 Task: Add Alkaline 88 Alkaline Water pH 8.8 to the cart.
Action: Mouse pressed left at (25, 105)
Screenshot: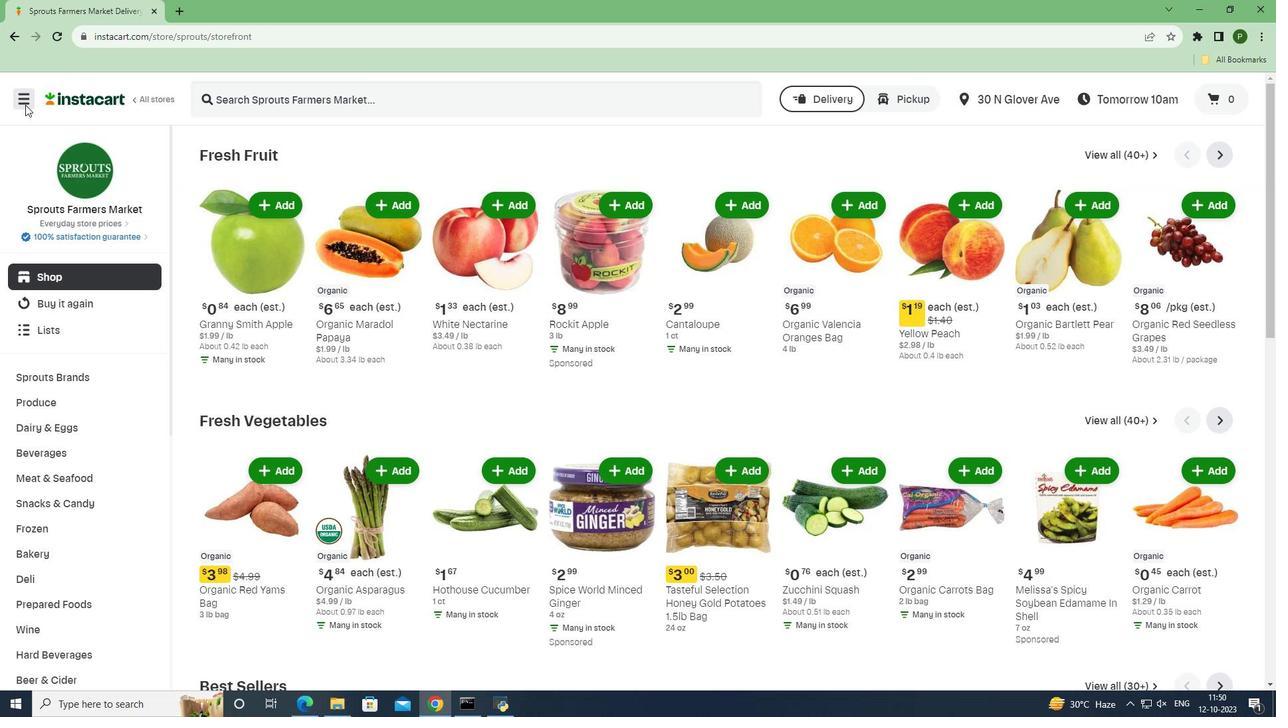 
Action: Mouse moved to (47, 352)
Screenshot: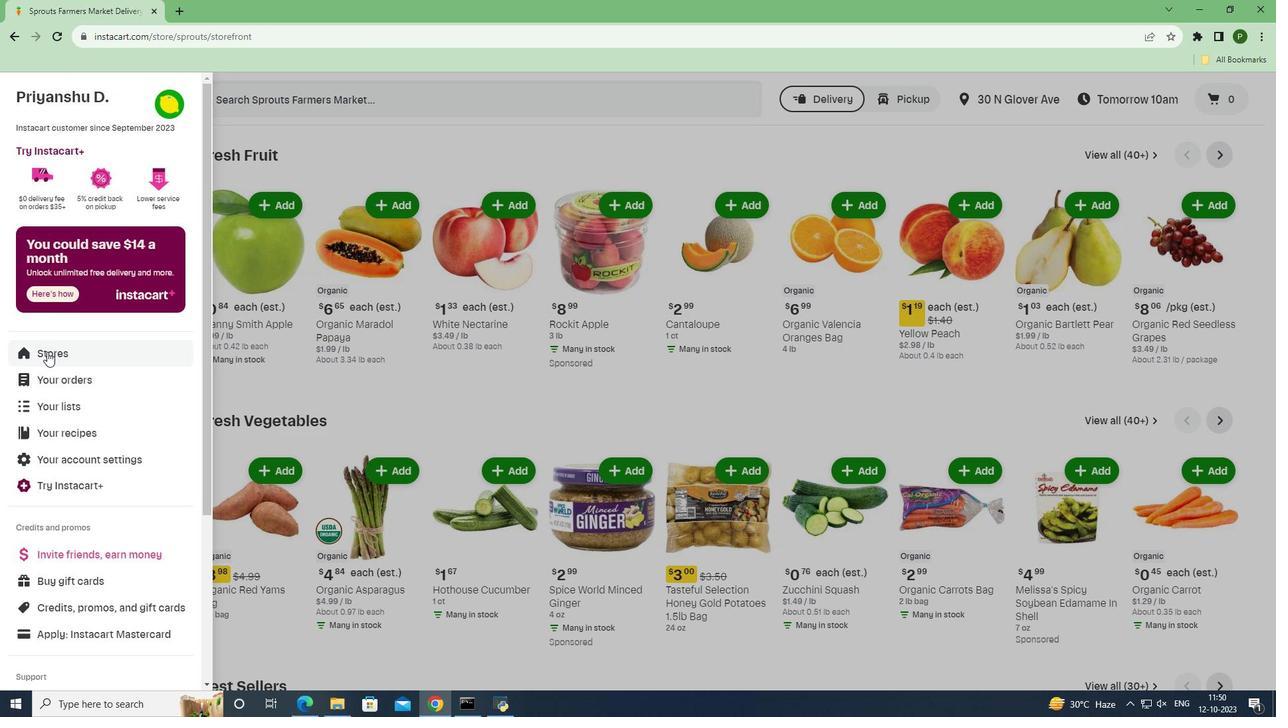 
Action: Mouse pressed left at (47, 352)
Screenshot: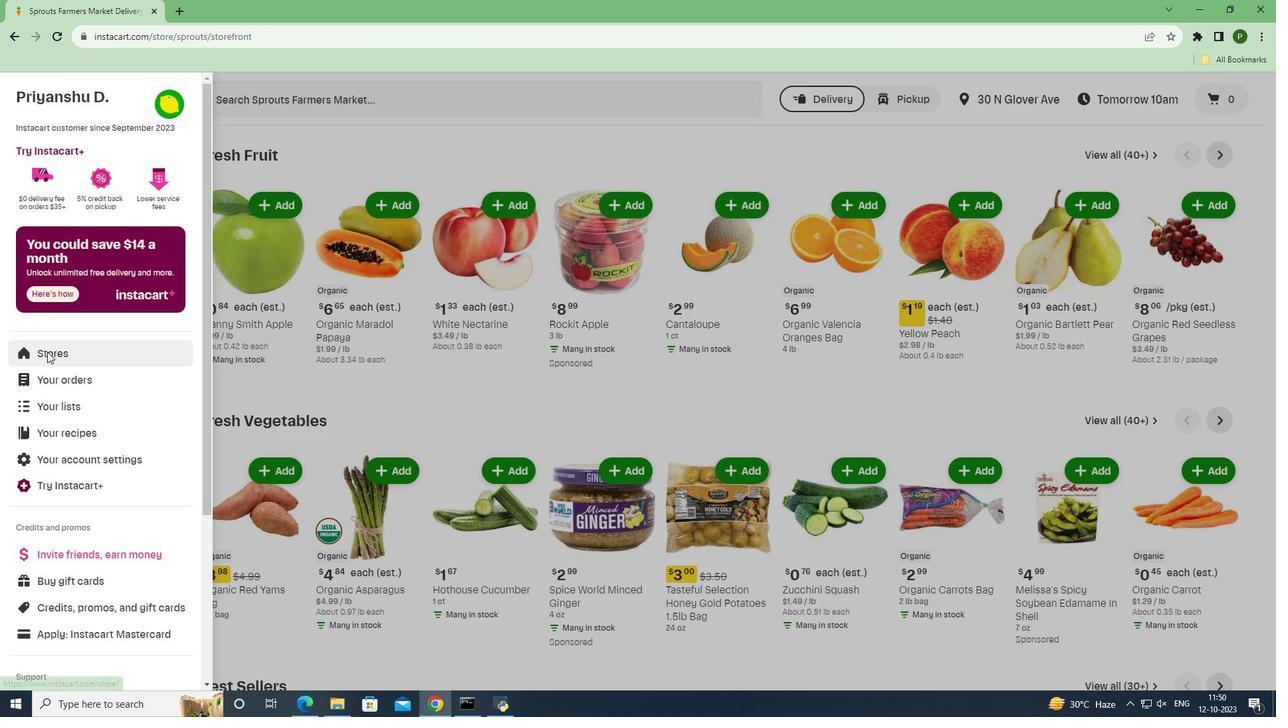 
Action: Mouse moved to (305, 151)
Screenshot: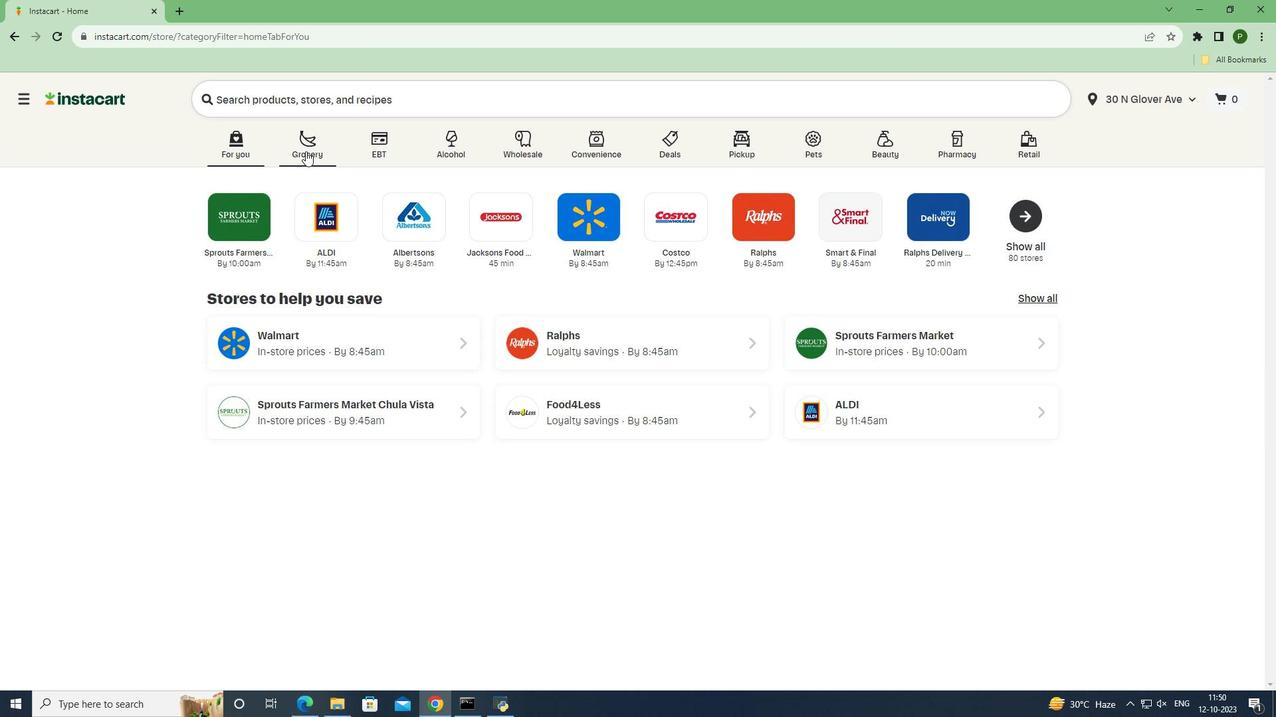 
Action: Mouse pressed left at (305, 151)
Screenshot: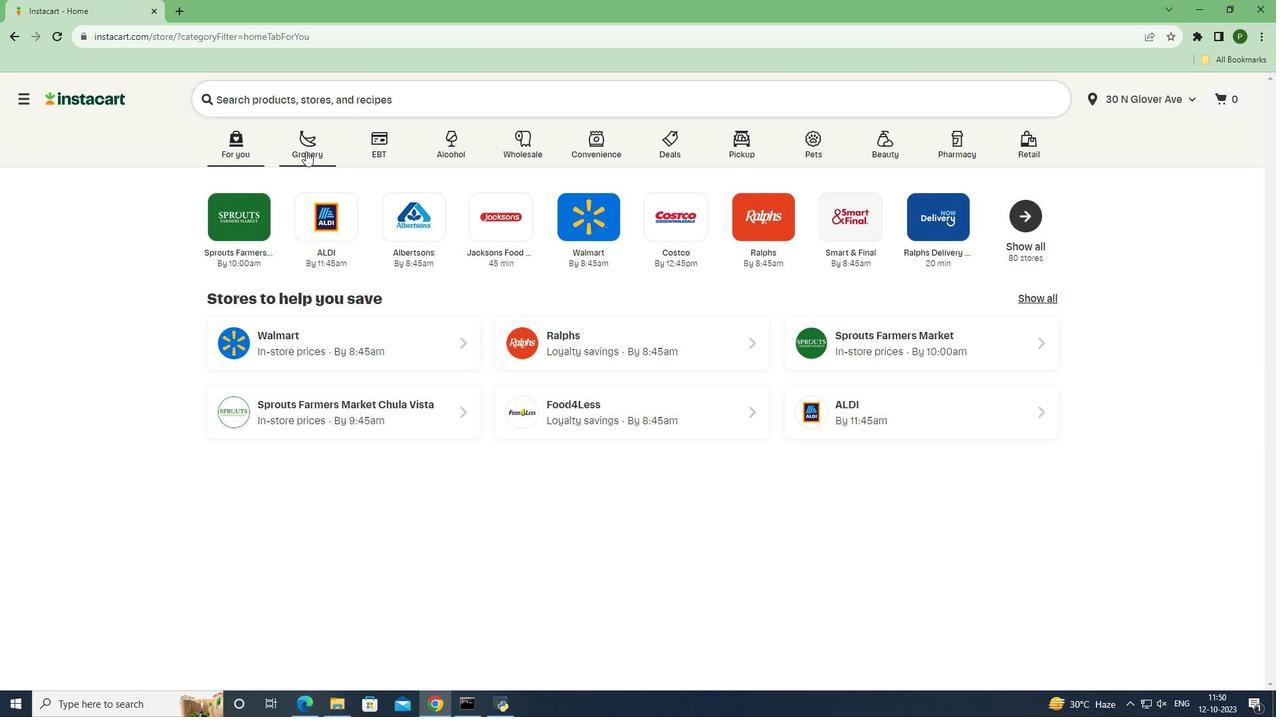 
Action: Mouse moved to (535, 309)
Screenshot: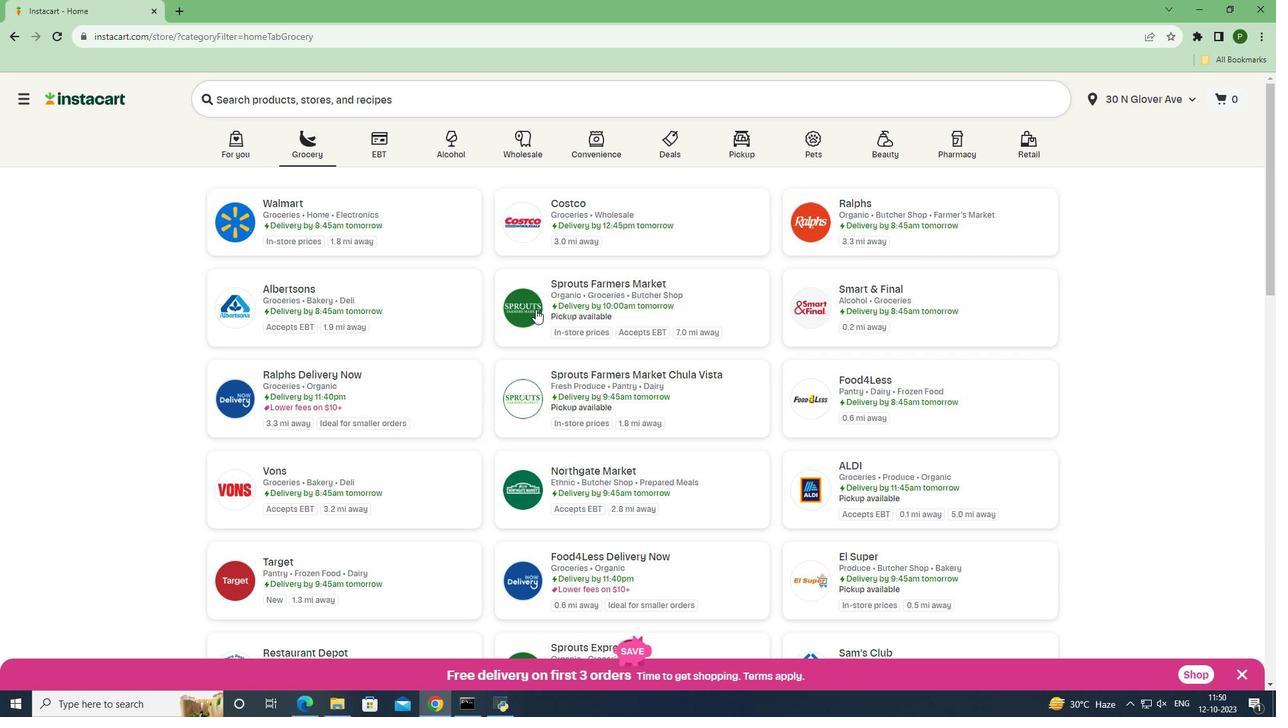 
Action: Mouse pressed left at (535, 309)
Screenshot: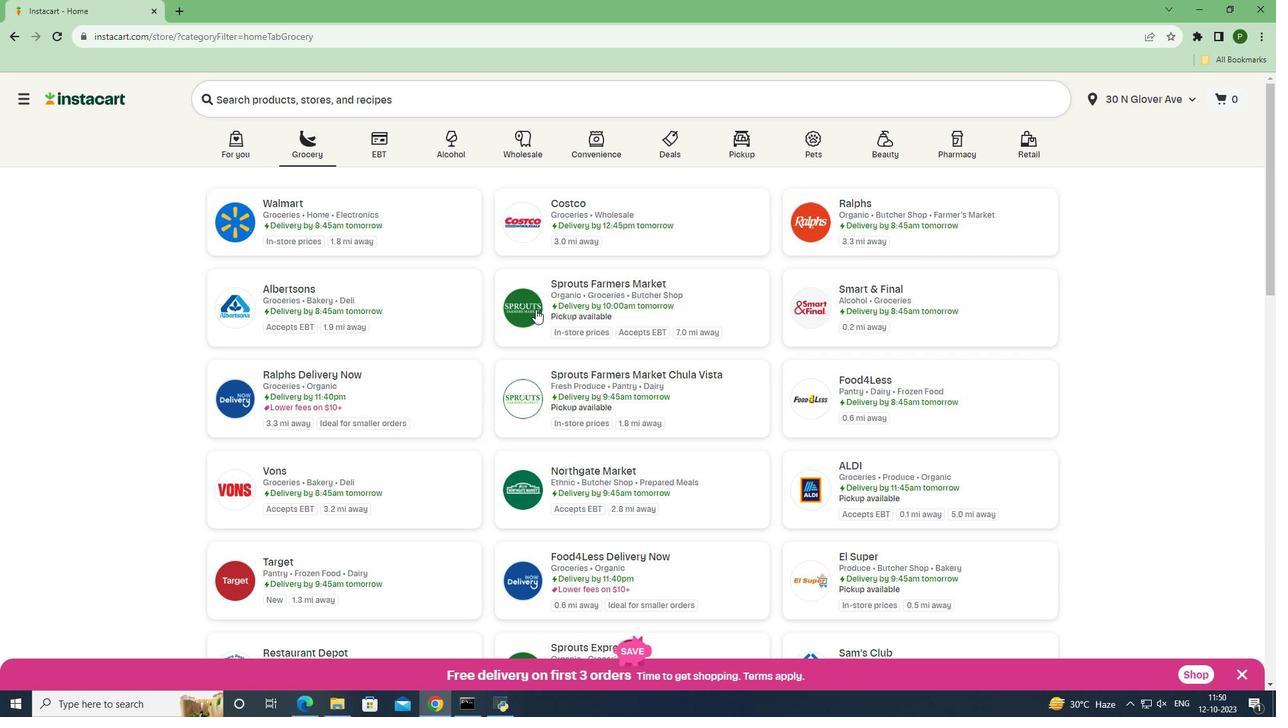 
Action: Mouse moved to (112, 456)
Screenshot: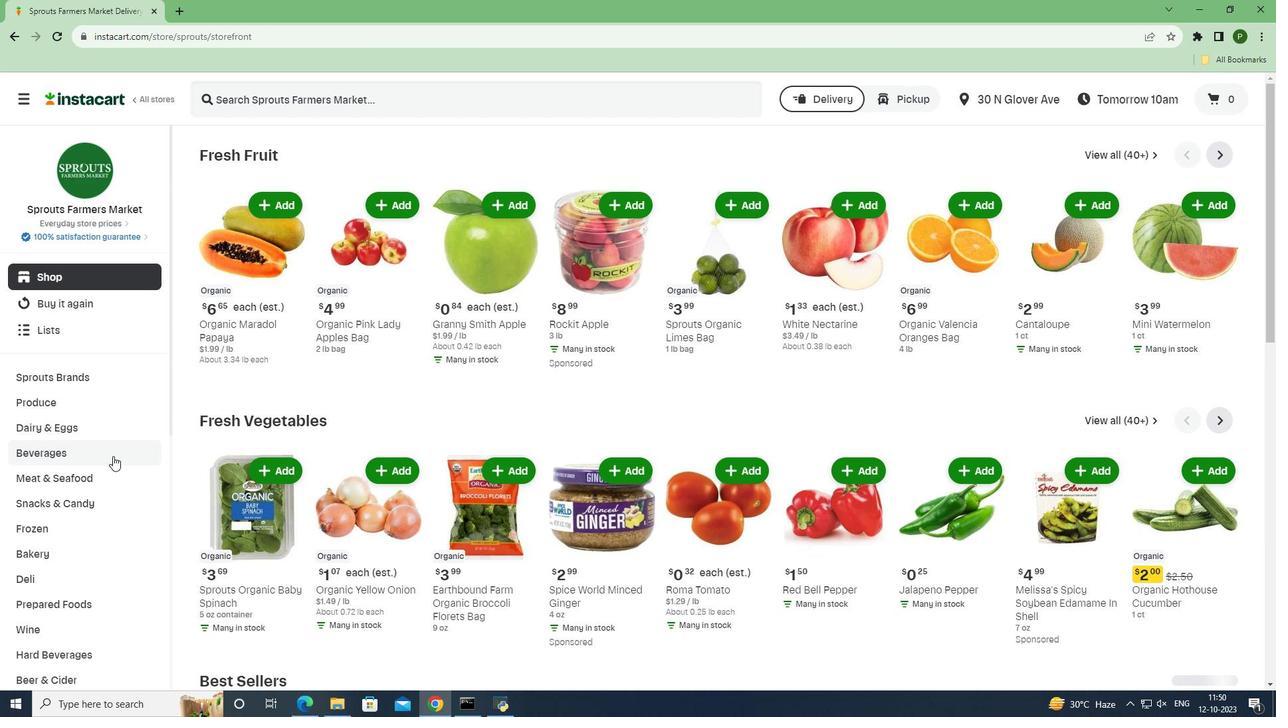 
Action: Mouse pressed left at (112, 456)
Screenshot: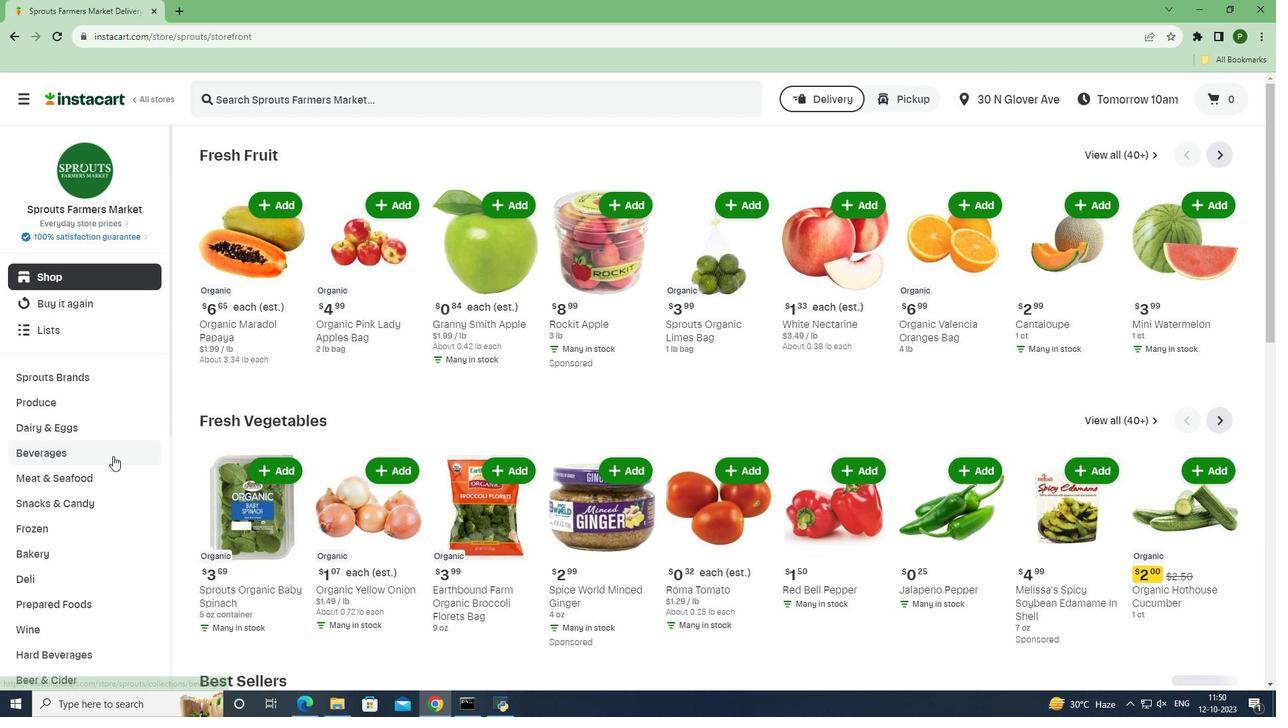 
Action: Mouse moved to (567, 184)
Screenshot: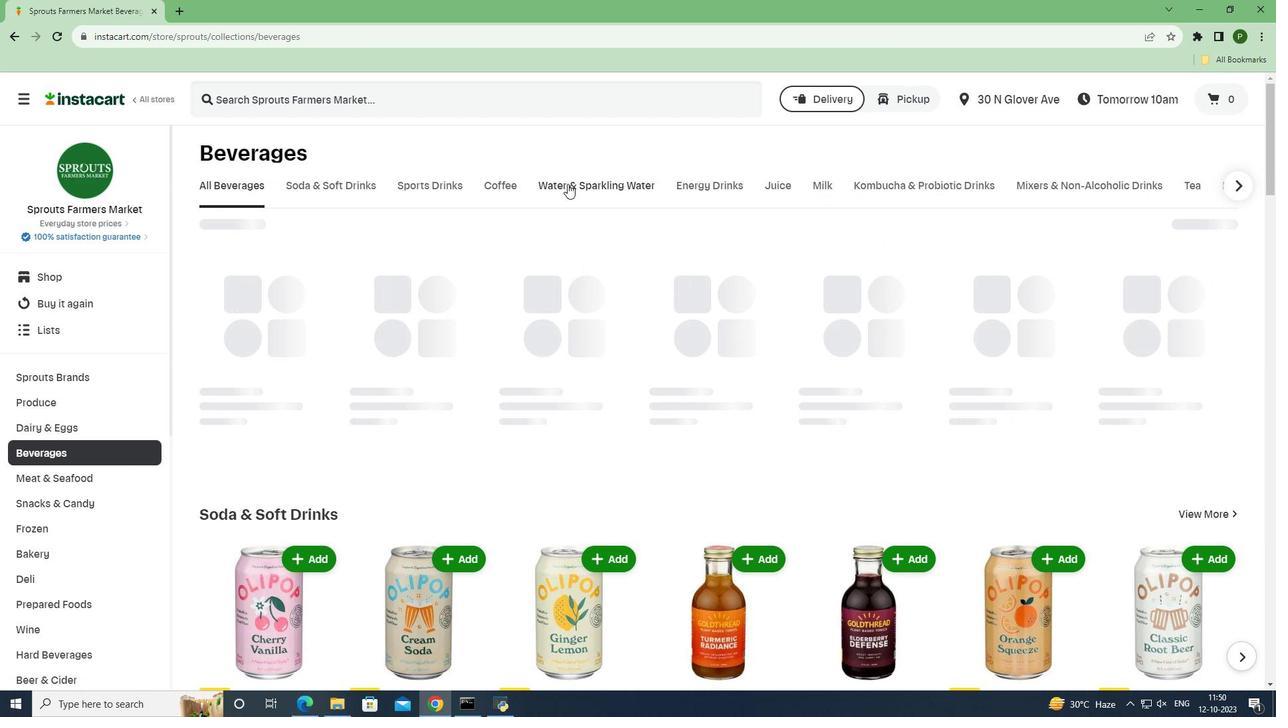
Action: Mouse pressed left at (567, 184)
Screenshot: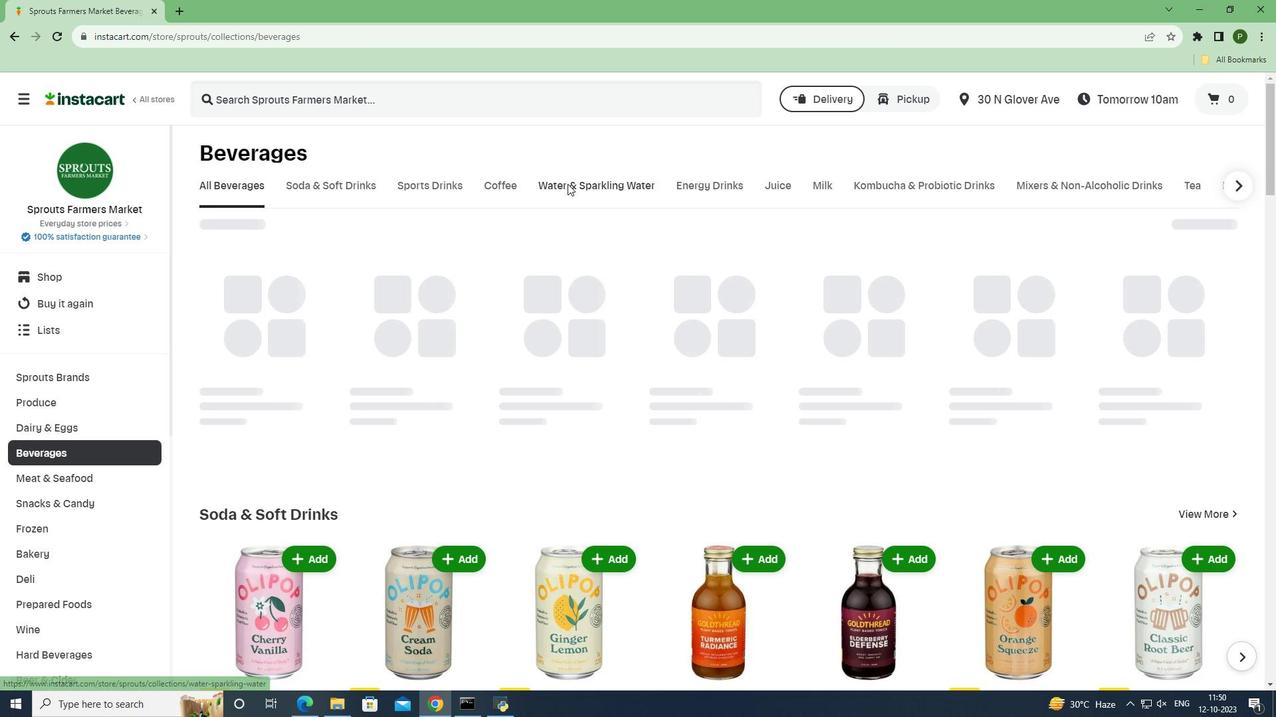 
Action: Mouse moved to (390, 102)
Screenshot: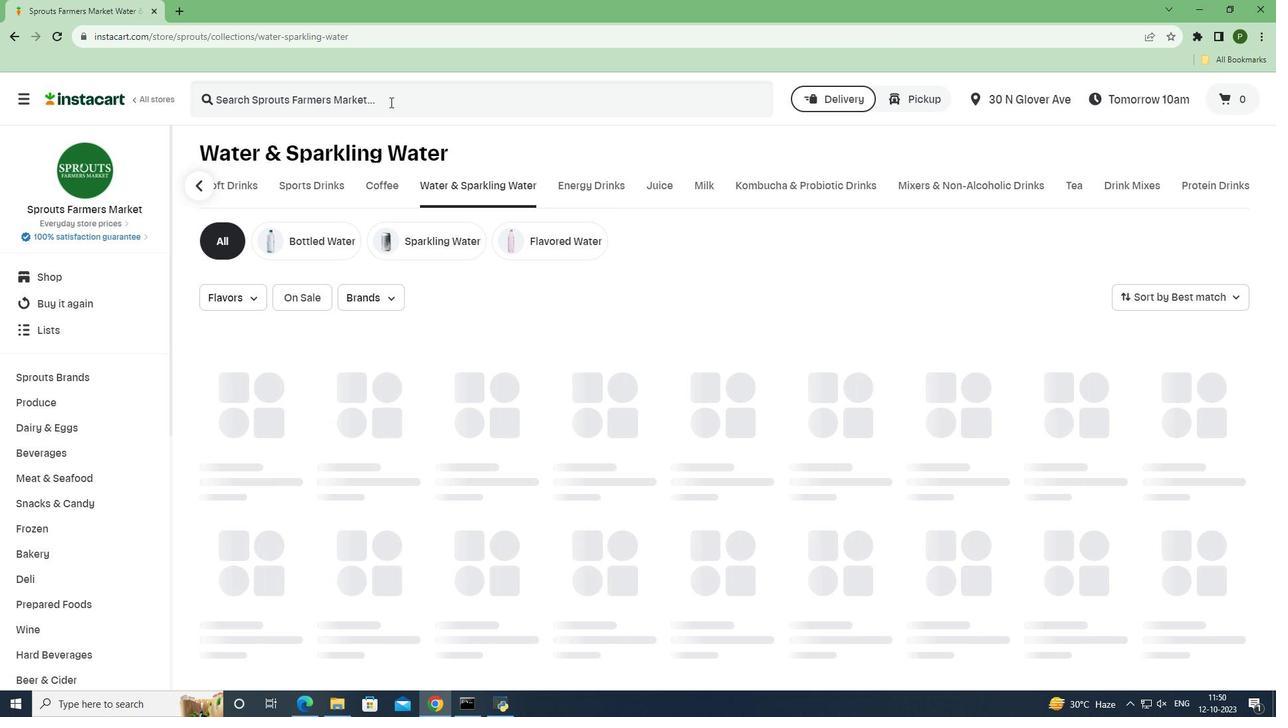
Action: Mouse pressed left at (390, 102)
Screenshot: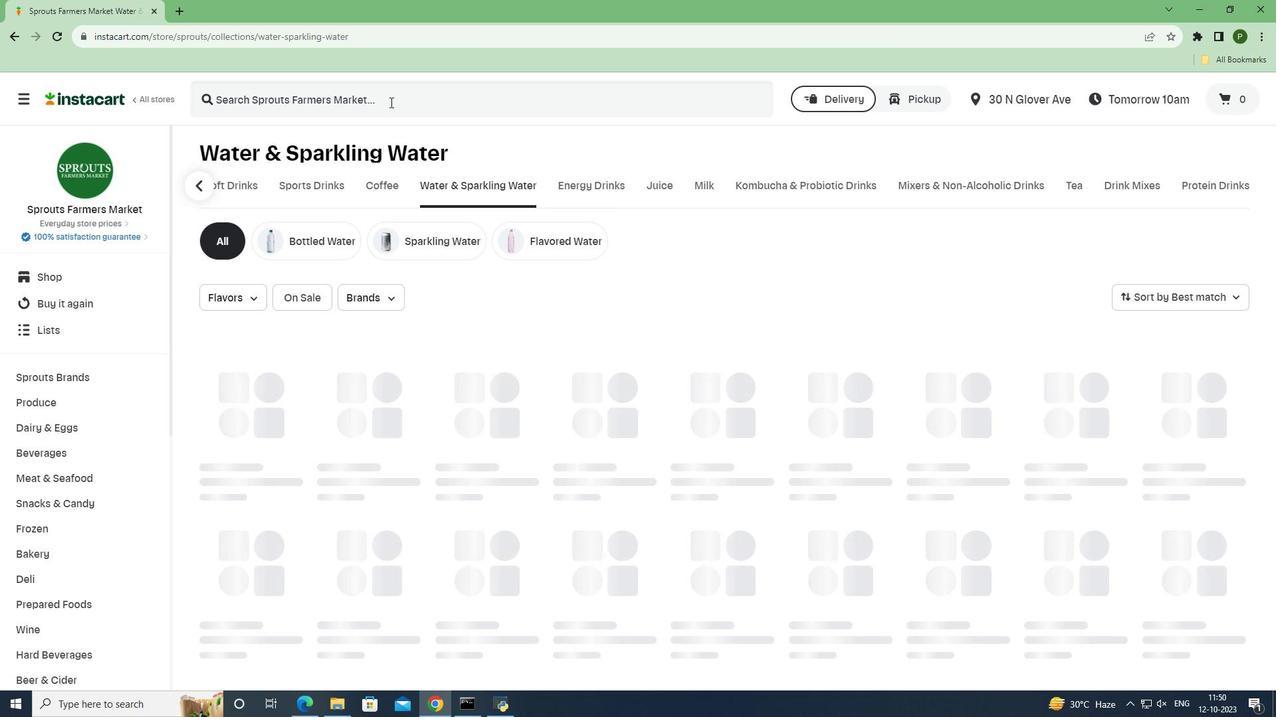 
Action: Key pressed <Key.caps_lock>A<Key.caps_lock>lkaline<Key.space>88<Key.space><Key.caps_lock>A<Key.caps_lock>lkaline<Key.space><Key.caps_lock>W<Key.caps_lock>ater<Key.space>p<Key.caps_lock>H<Key.space>8.8<Key.space><Key.enter>
Screenshot: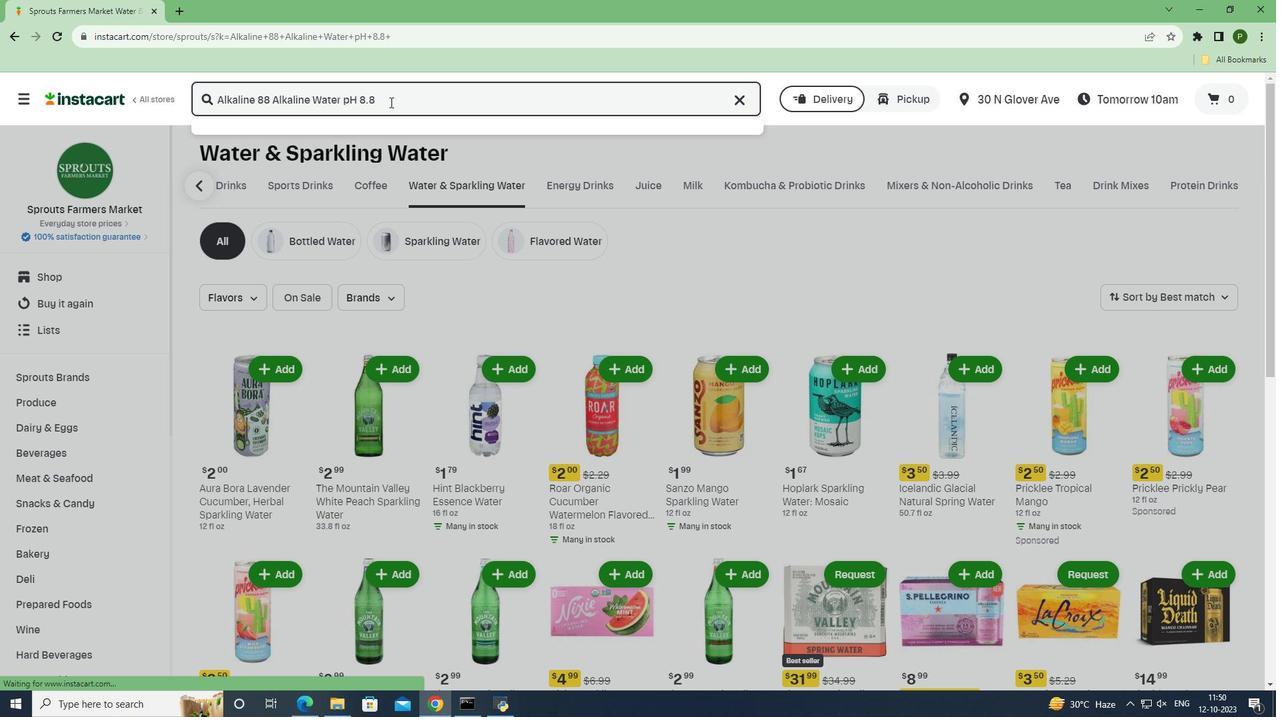 
Action: Mouse moved to (364, 215)
Screenshot: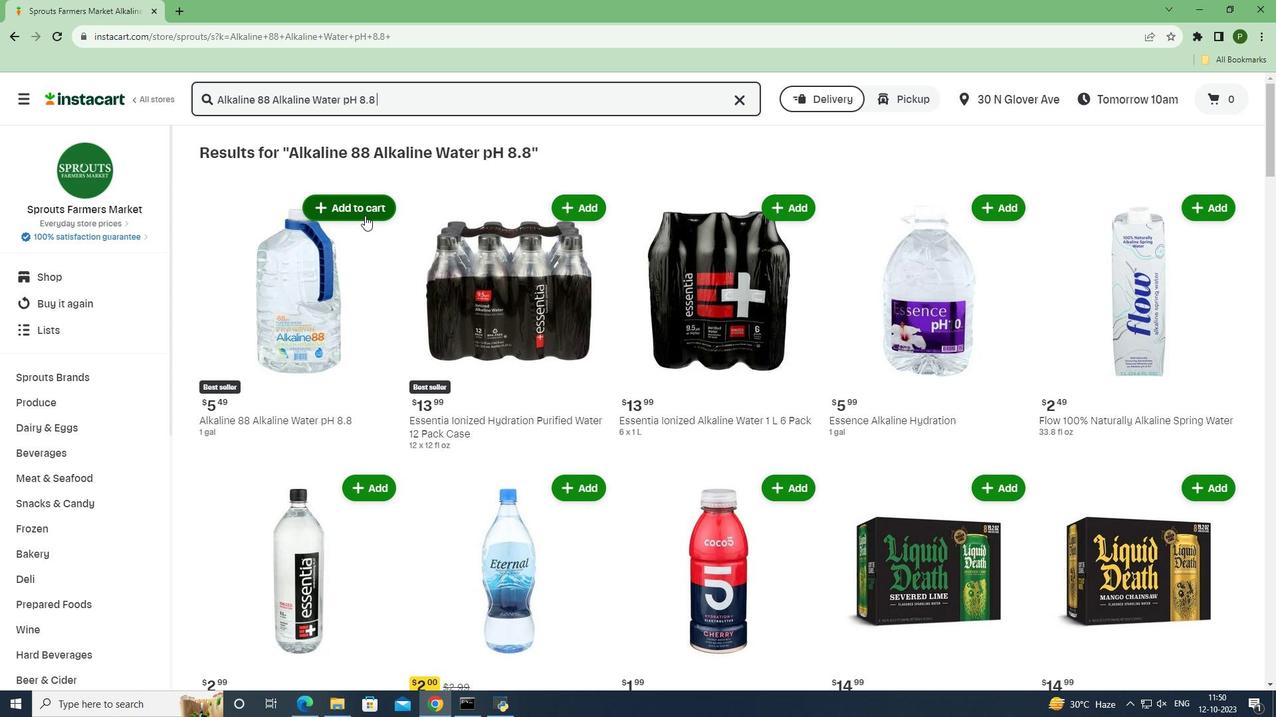 
Action: Mouse pressed left at (364, 215)
Screenshot: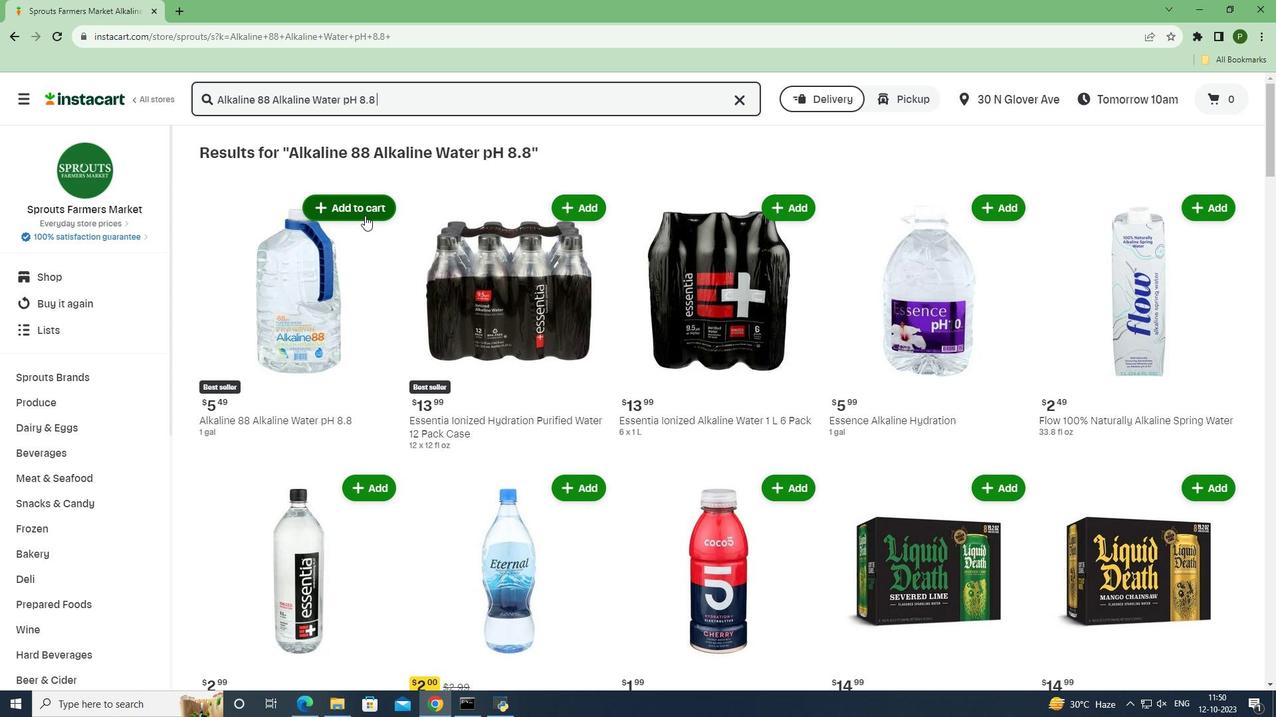 
Action: Mouse moved to (377, 261)
Screenshot: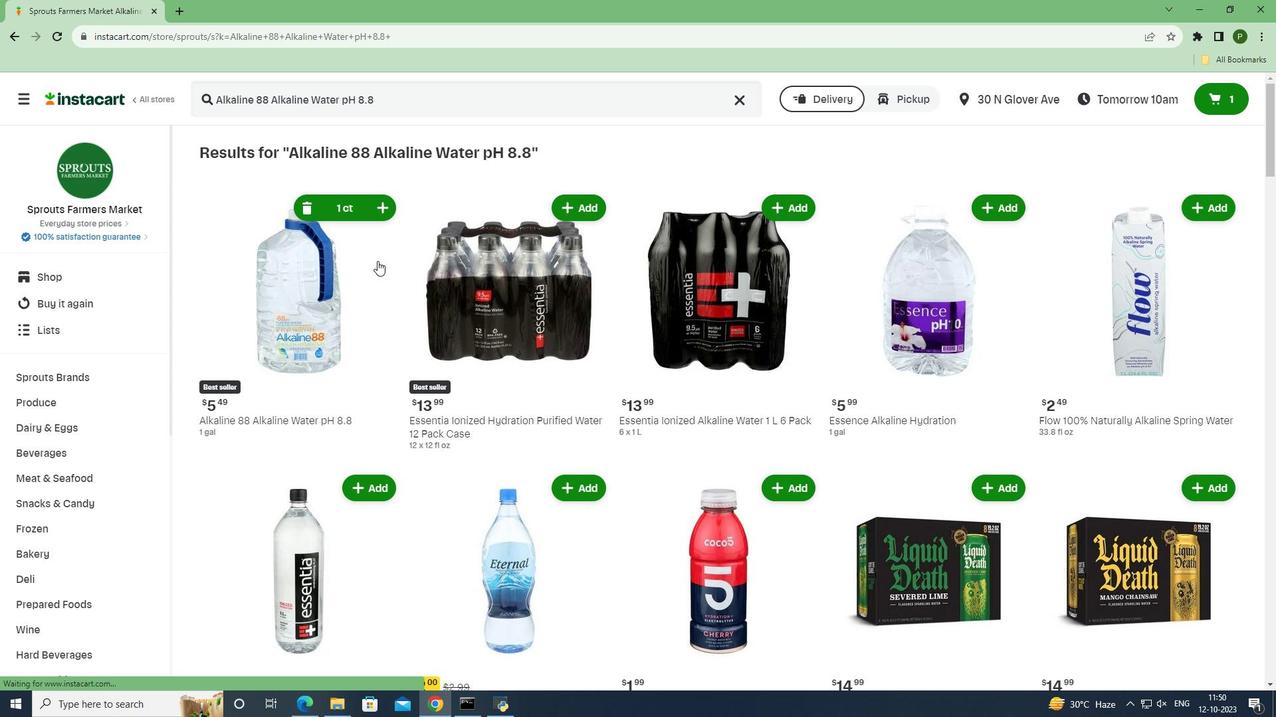 
